 Task: Enable the audio filter "Gain control filter" for transcode stream output.
Action: Mouse moved to (133, 14)
Screenshot: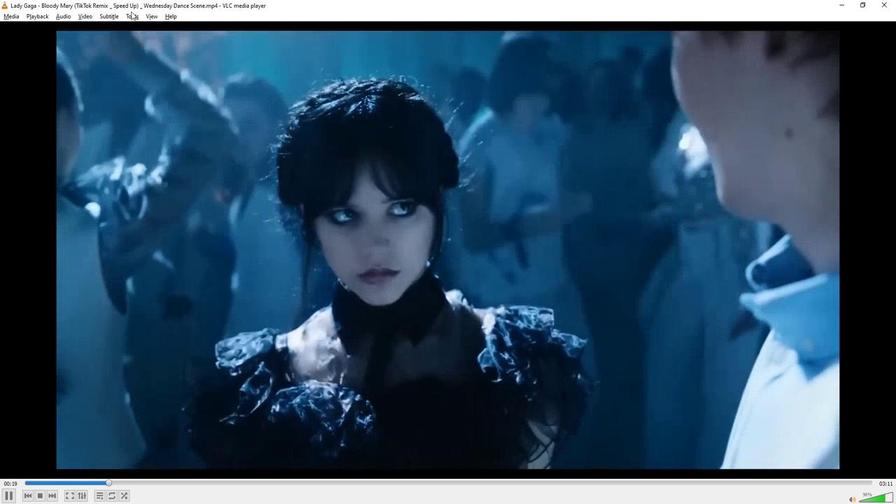 
Action: Mouse pressed left at (133, 14)
Screenshot: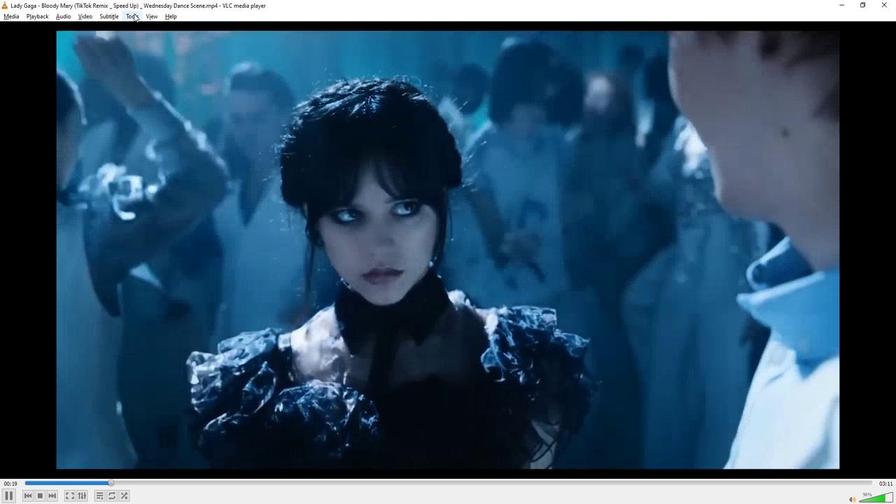 
Action: Mouse moved to (145, 128)
Screenshot: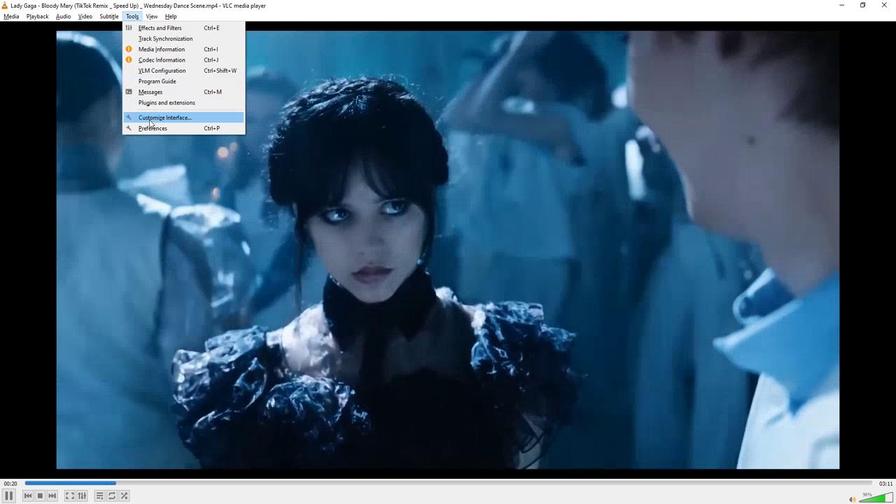 
Action: Mouse pressed left at (145, 128)
Screenshot: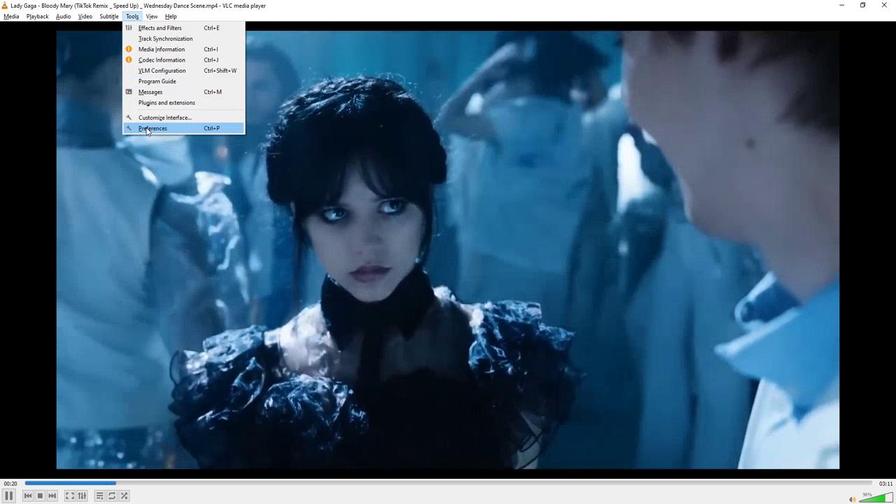
Action: Mouse moved to (262, 380)
Screenshot: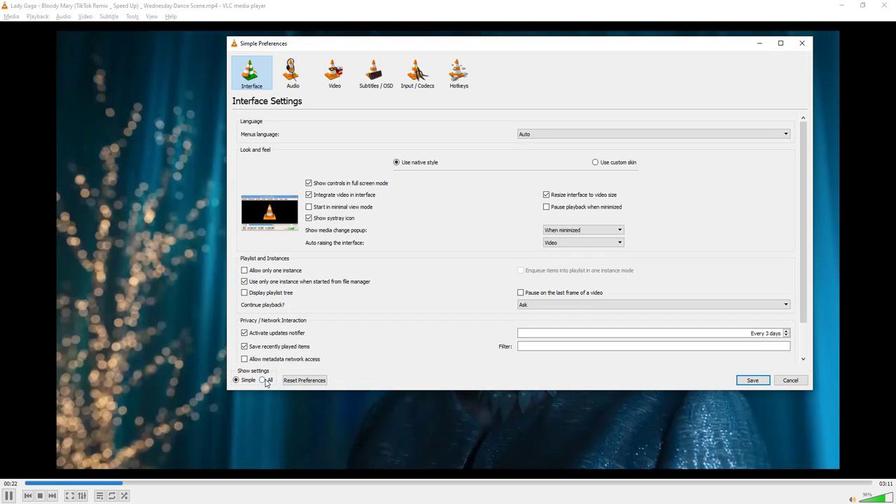 
Action: Mouse pressed left at (262, 380)
Screenshot: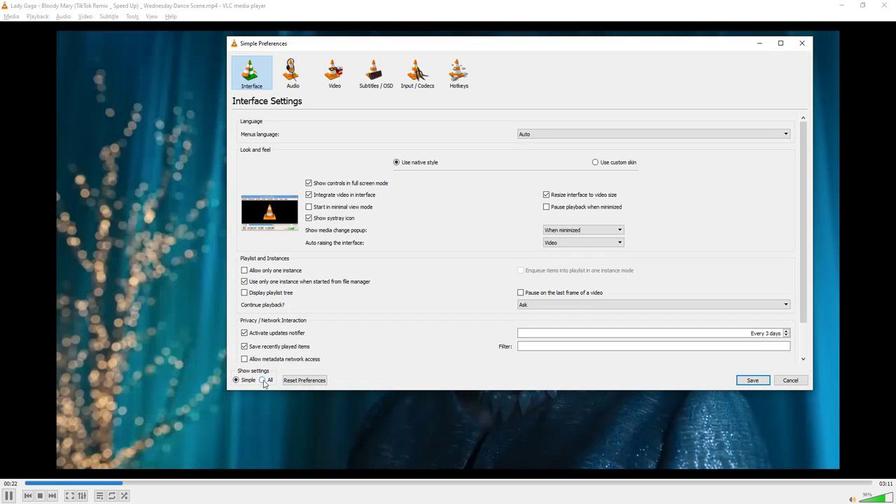 
Action: Mouse moved to (283, 329)
Screenshot: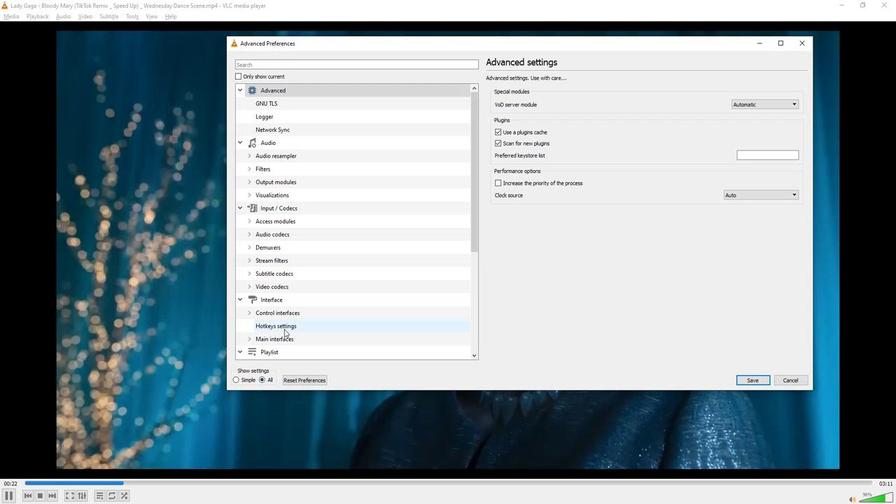 
Action: Mouse scrolled (283, 328) with delta (0, 0)
Screenshot: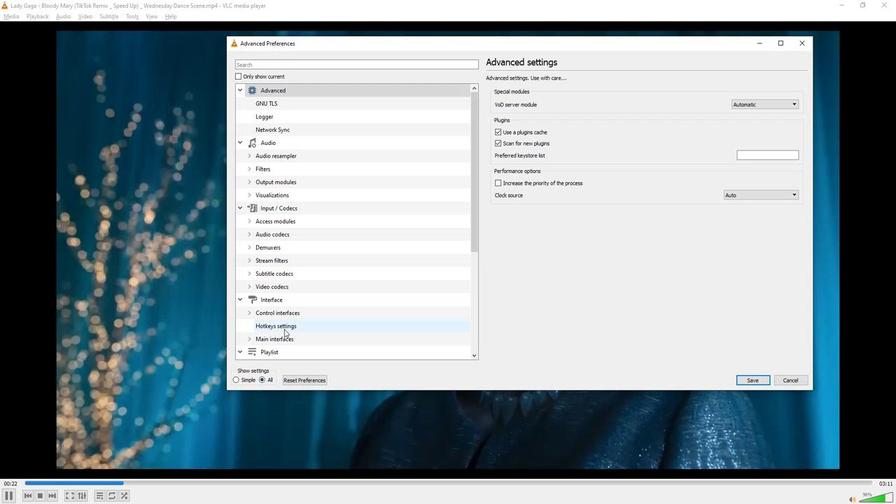 
Action: Mouse moved to (283, 327)
Screenshot: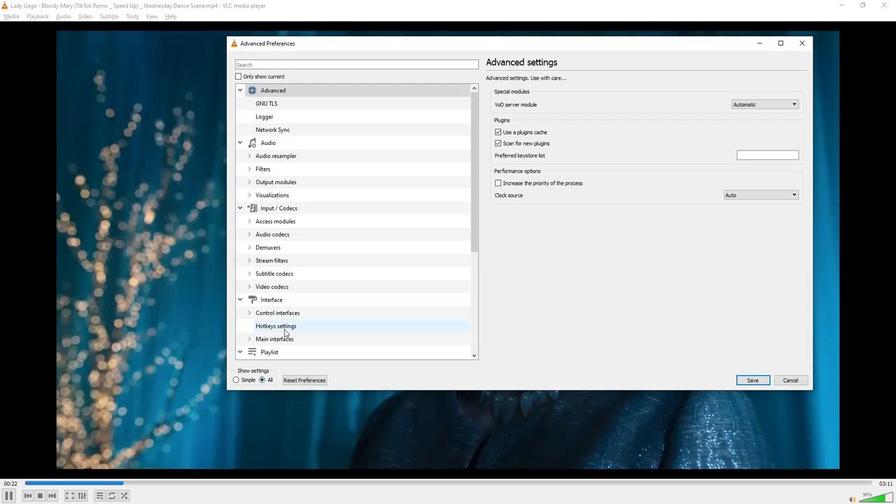 
Action: Mouse scrolled (283, 327) with delta (0, 0)
Screenshot: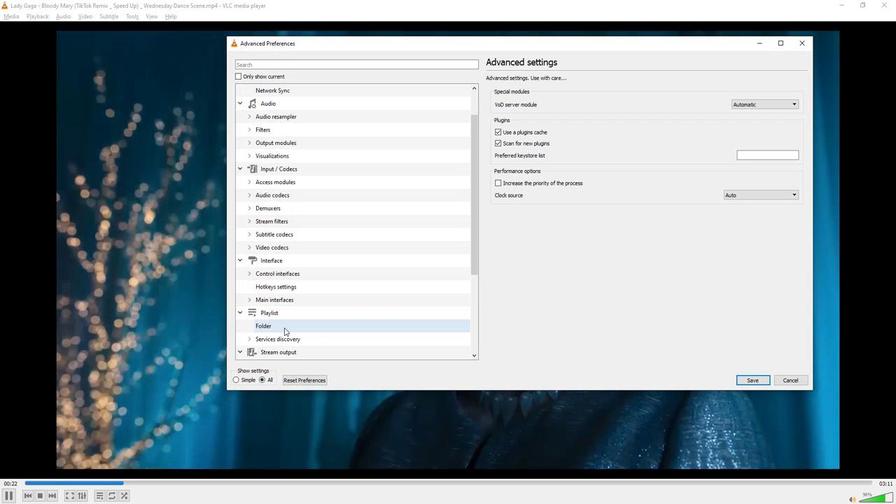 
Action: Mouse moved to (283, 327)
Screenshot: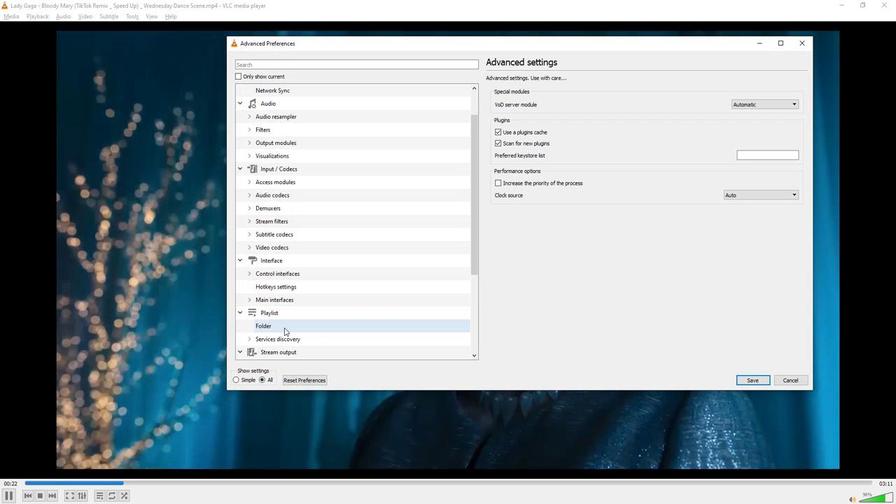
Action: Mouse scrolled (283, 326) with delta (0, 0)
Screenshot: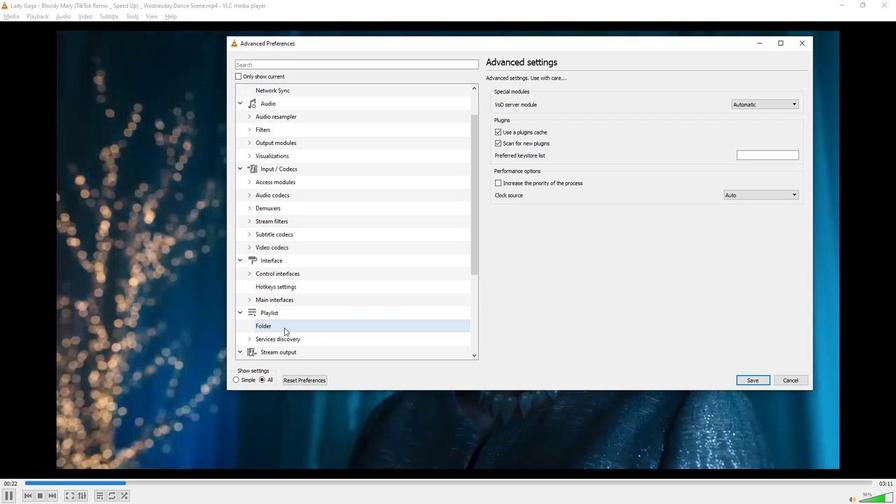 
Action: Mouse scrolled (283, 326) with delta (0, 0)
Screenshot: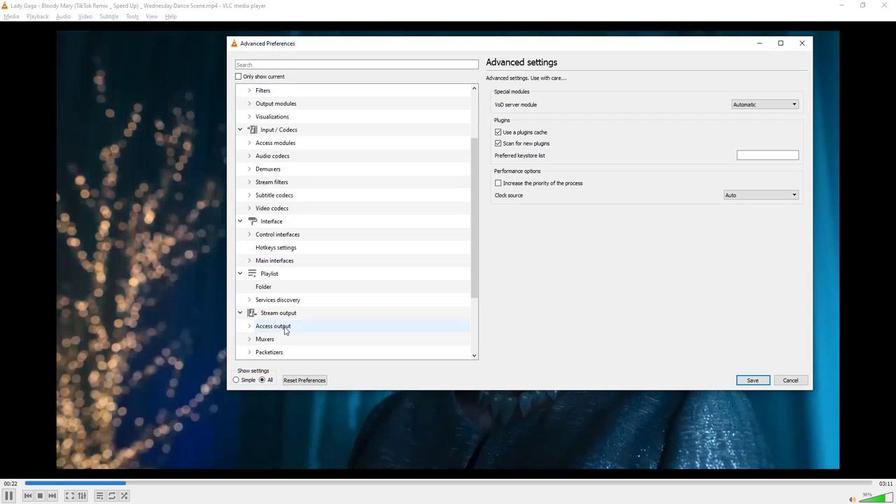 
Action: Mouse scrolled (283, 326) with delta (0, 0)
Screenshot: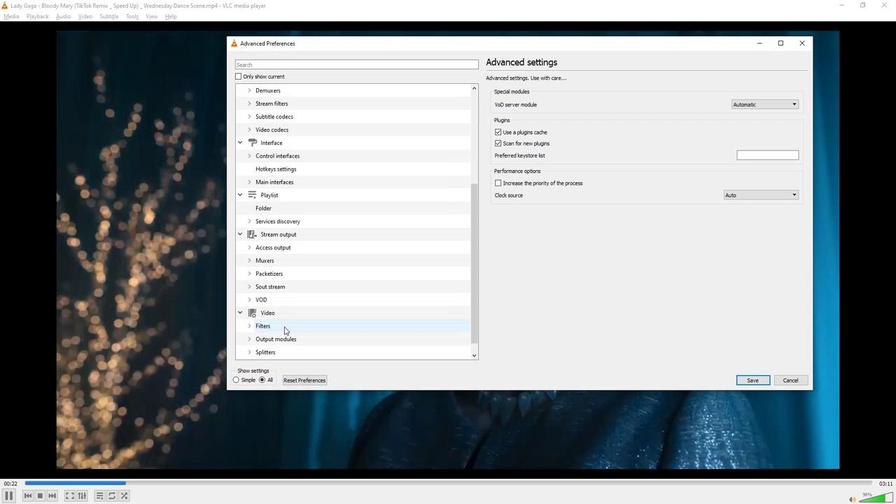 
Action: Mouse scrolled (283, 326) with delta (0, 0)
Screenshot: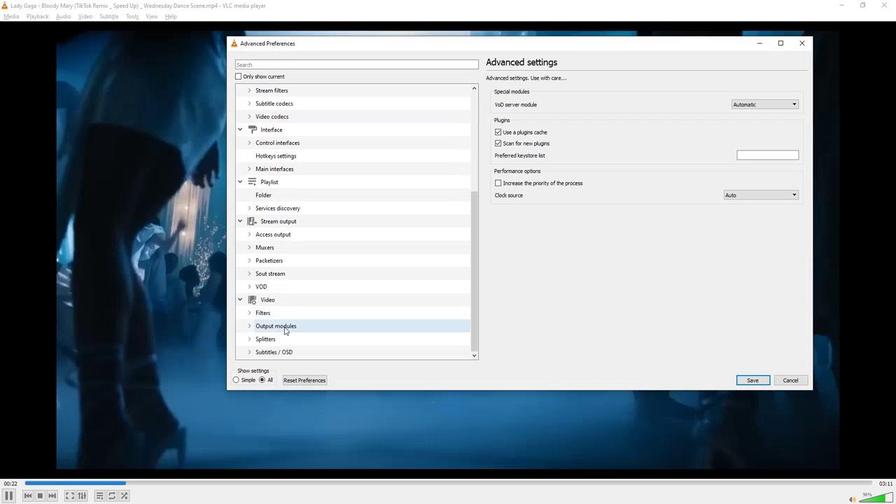 
Action: Mouse moved to (246, 278)
Screenshot: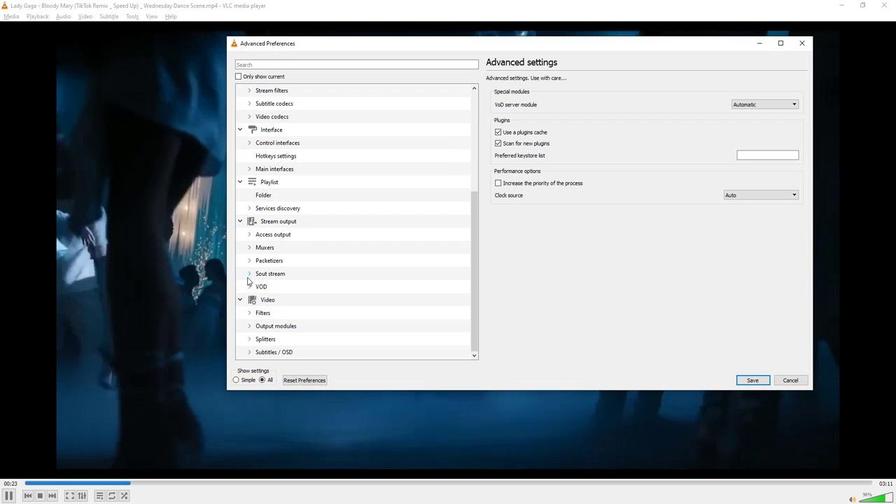 
Action: Mouse pressed left at (246, 278)
Screenshot: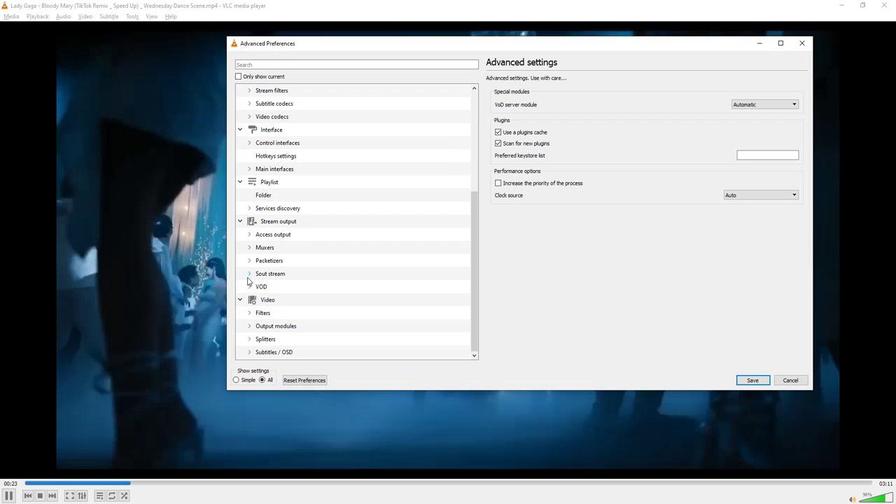 
Action: Mouse moved to (304, 338)
Screenshot: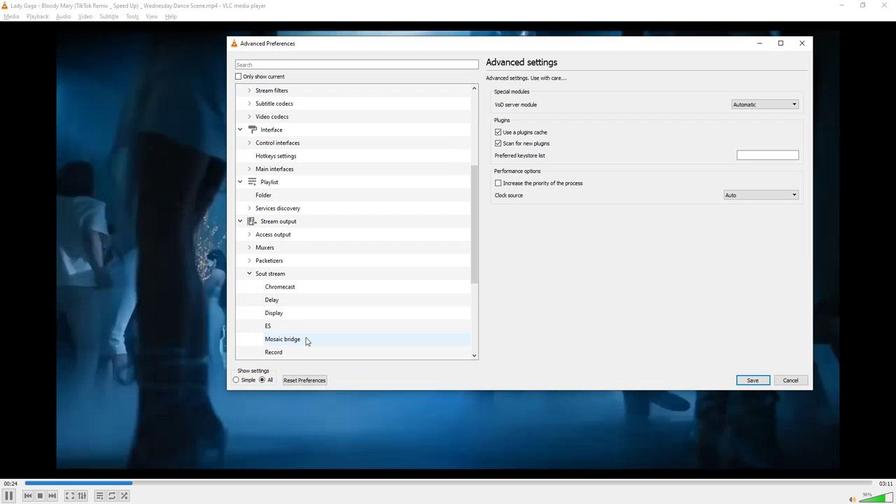 
Action: Mouse scrolled (304, 337) with delta (0, 0)
Screenshot: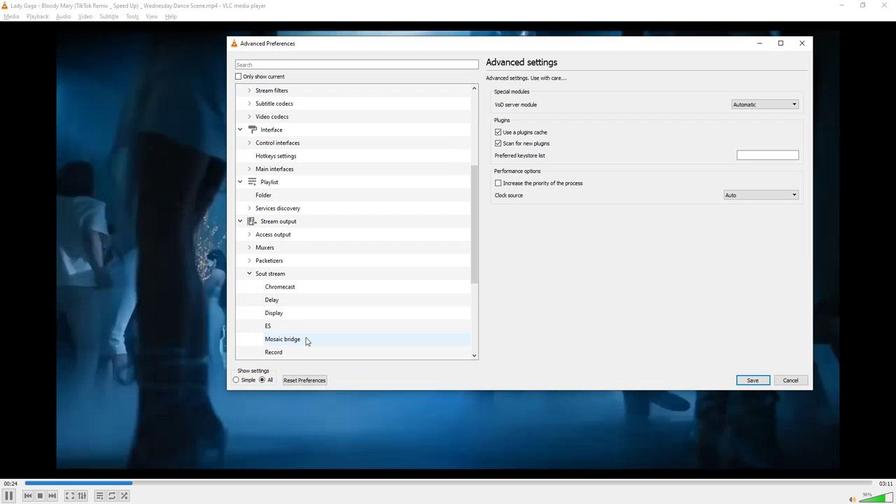 
Action: Mouse moved to (304, 339)
Screenshot: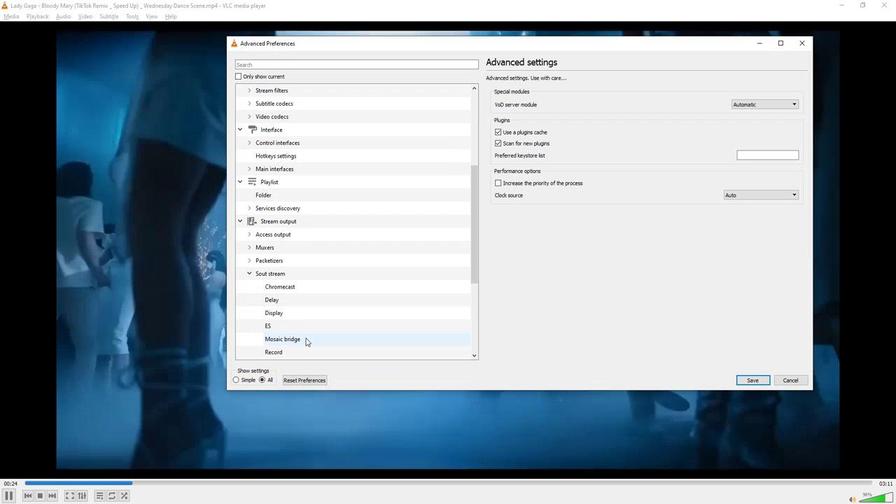 
Action: Mouse scrolled (304, 338) with delta (0, 0)
Screenshot: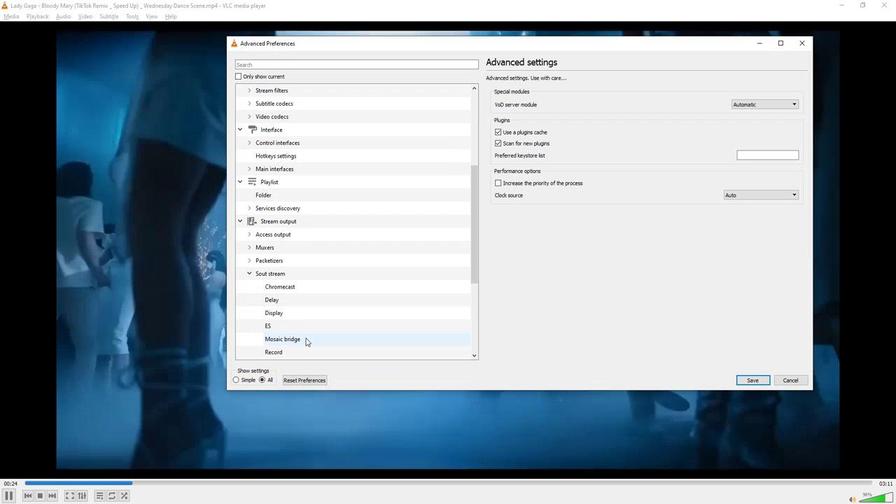 
Action: Mouse moved to (303, 339)
Screenshot: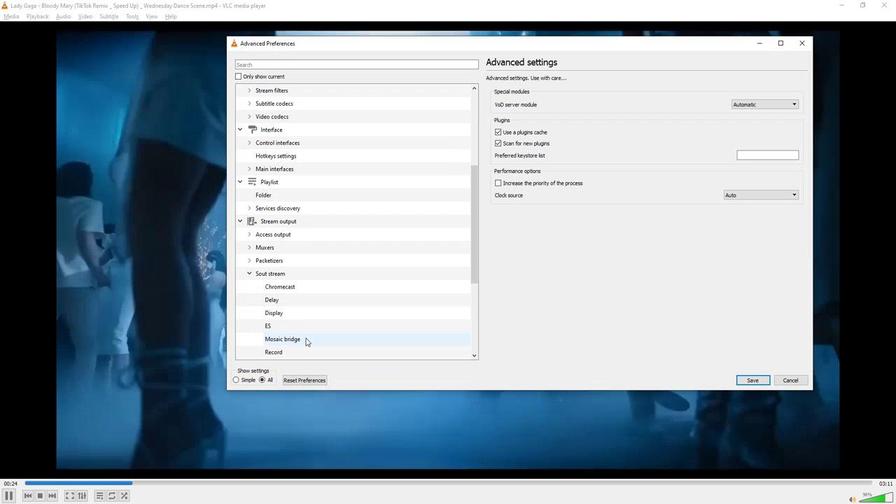 
Action: Mouse scrolled (303, 338) with delta (0, 0)
Screenshot: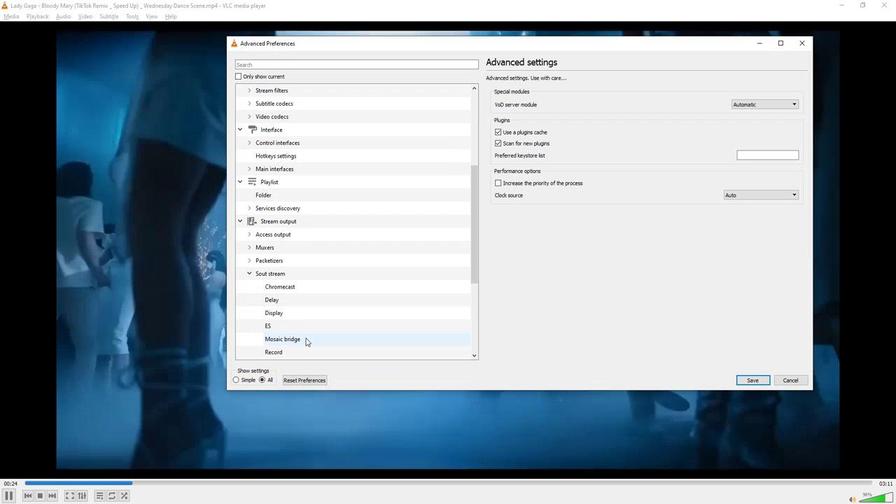 
Action: Mouse moved to (302, 339)
Screenshot: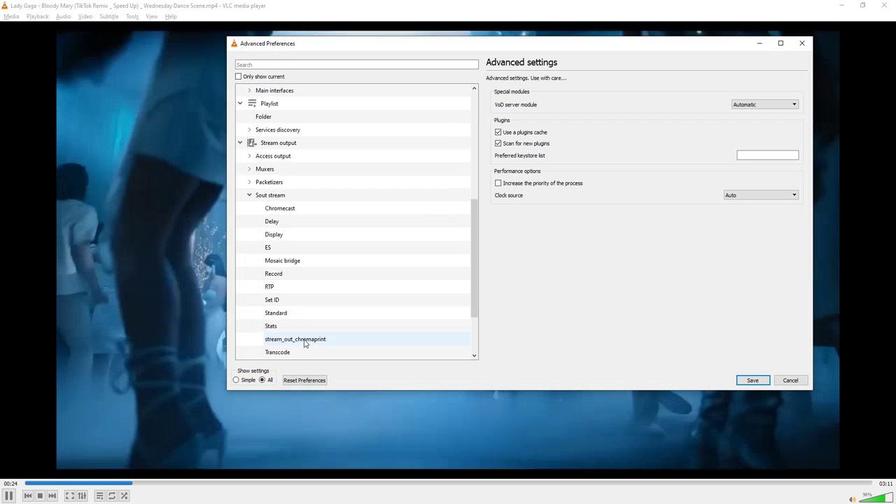
Action: Mouse scrolled (302, 339) with delta (0, 0)
Screenshot: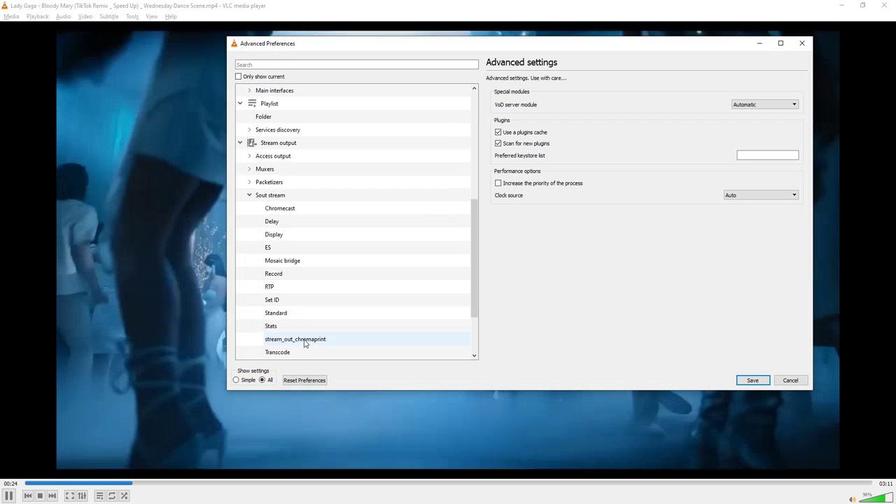 
Action: Mouse moved to (279, 272)
Screenshot: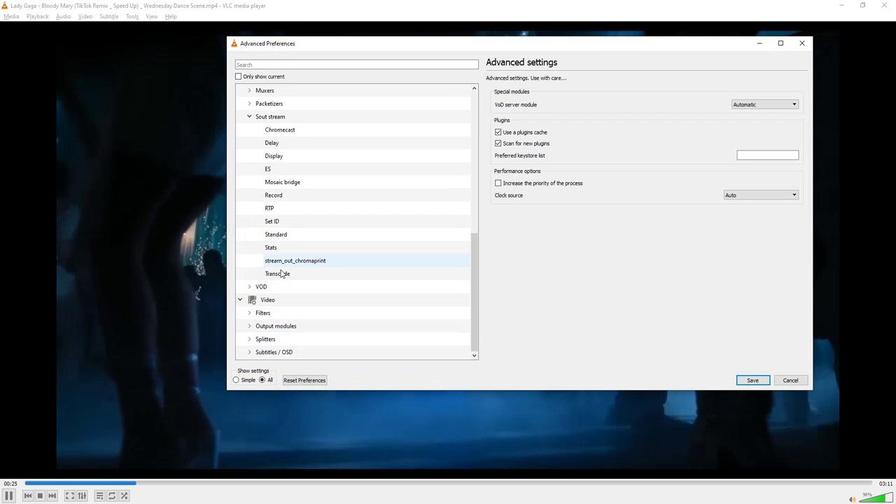
Action: Mouse pressed left at (279, 272)
Screenshot: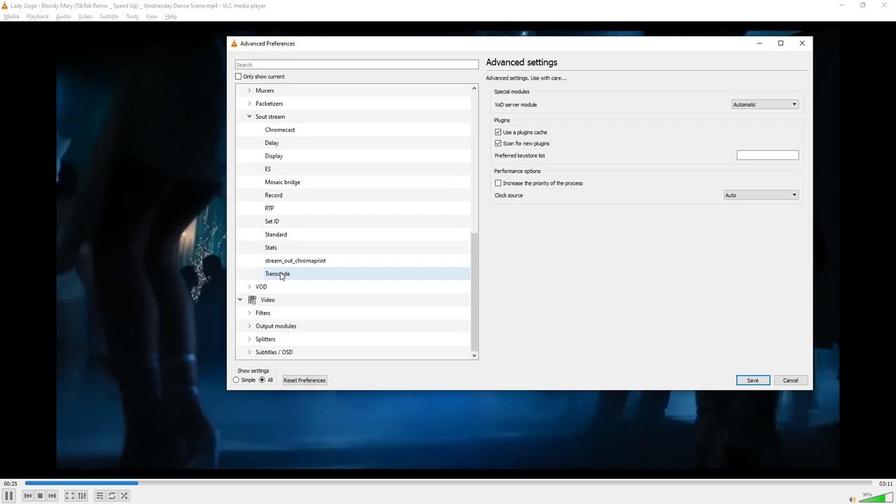 
Action: Mouse moved to (625, 334)
Screenshot: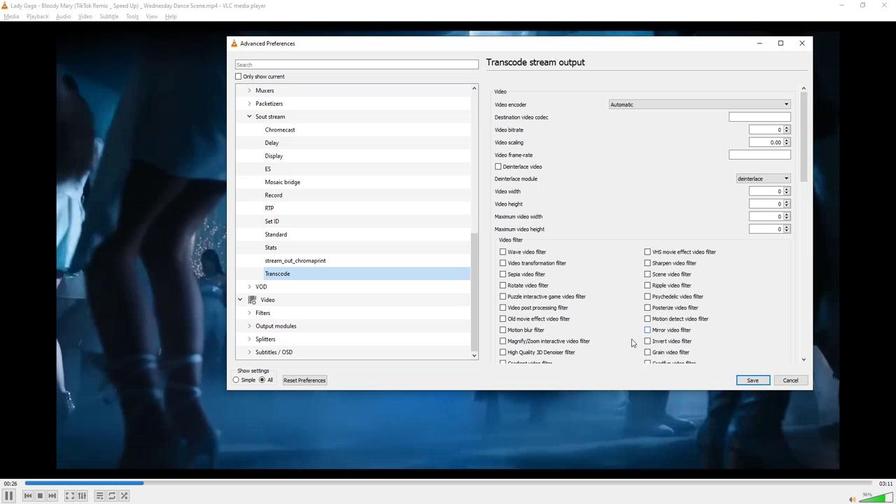 
Action: Mouse scrolled (625, 333) with delta (0, 0)
Screenshot: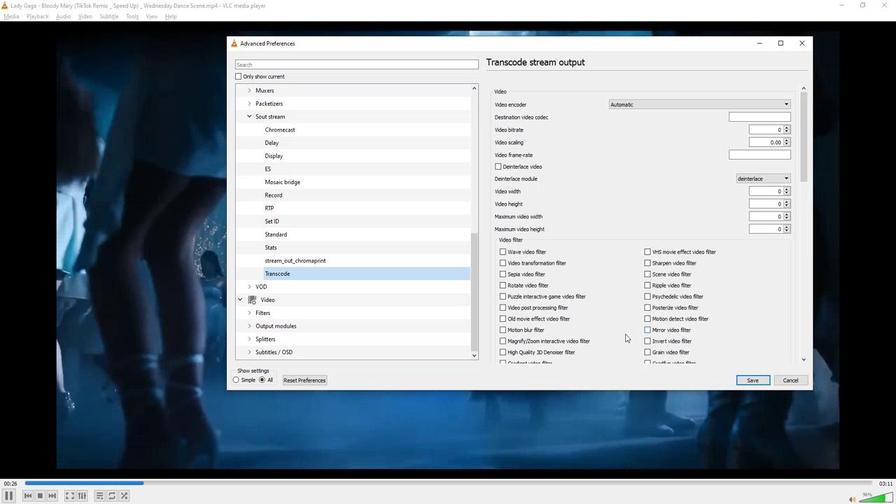 
Action: Mouse scrolled (625, 333) with delta (0, 0)
Screenshot: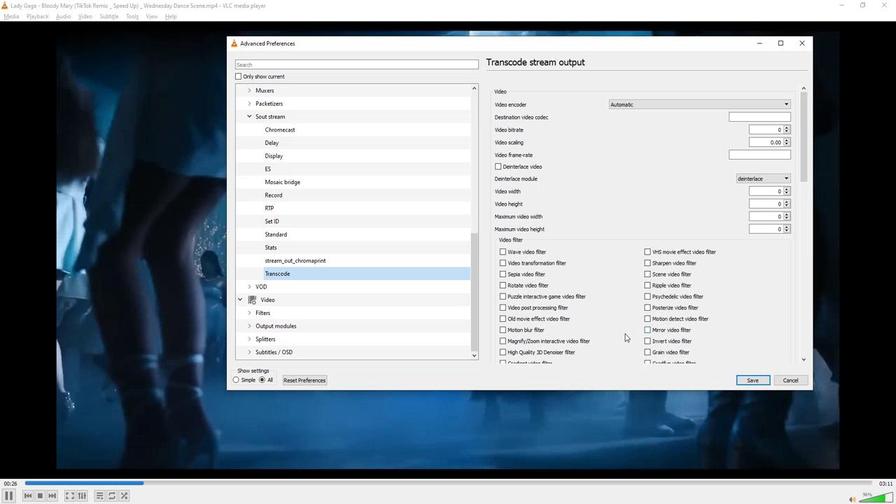 
Action: Mouse scrolled (625, 333) with delta (0, 0)
Screenshot: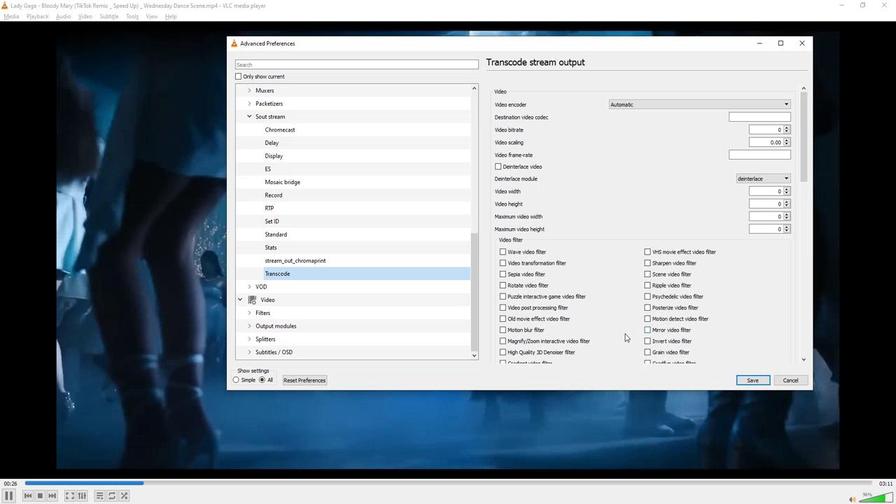 
Action: Mouse scrolled (625, 333) with delta (0, 0)
Screenshot: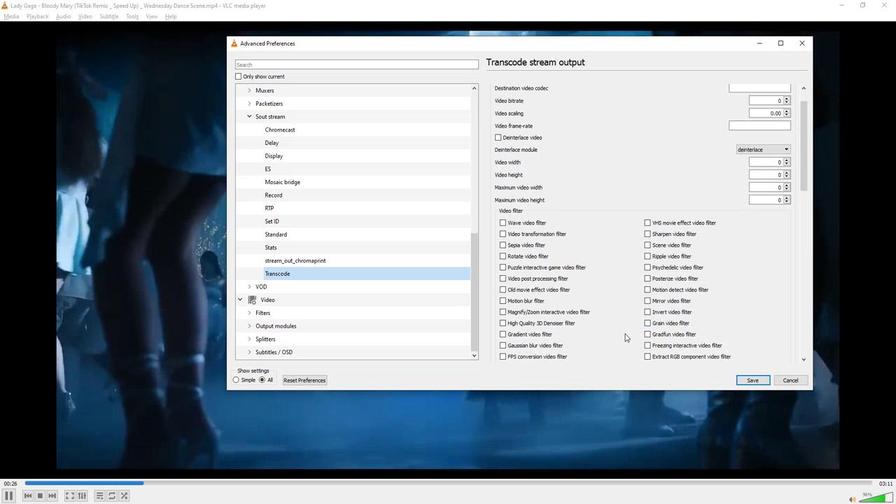 
Action: Mouse scrolled (625, 333) with delta (0, 0)
Screenshot: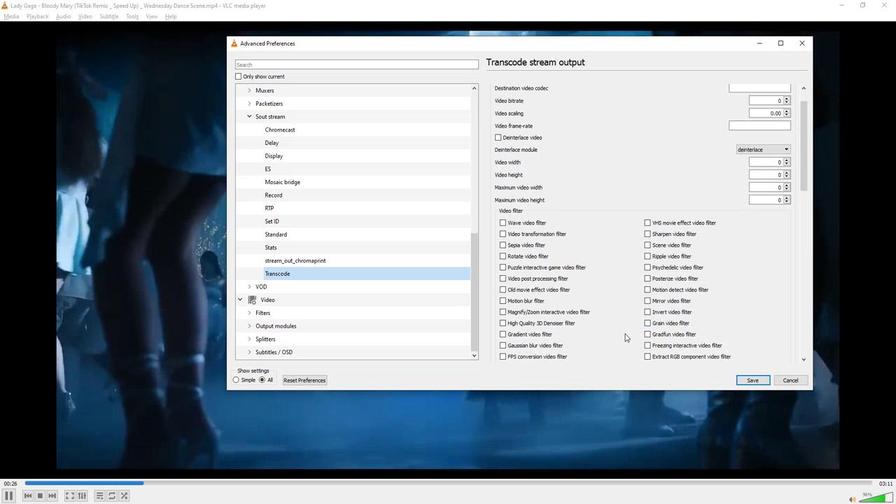 
Action: Mouse moved to (624, 334)
Screenshot: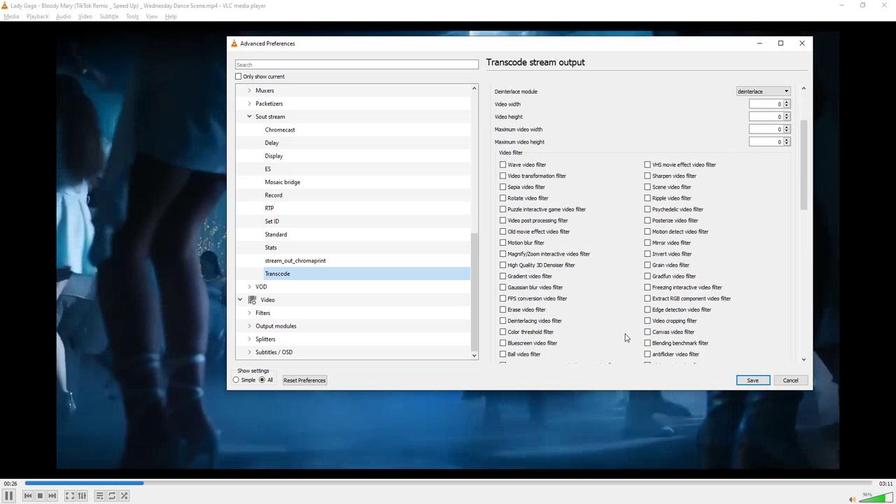 
Action: Mouse scrolled (624, 333) with delta (0, 0)
Screenshot: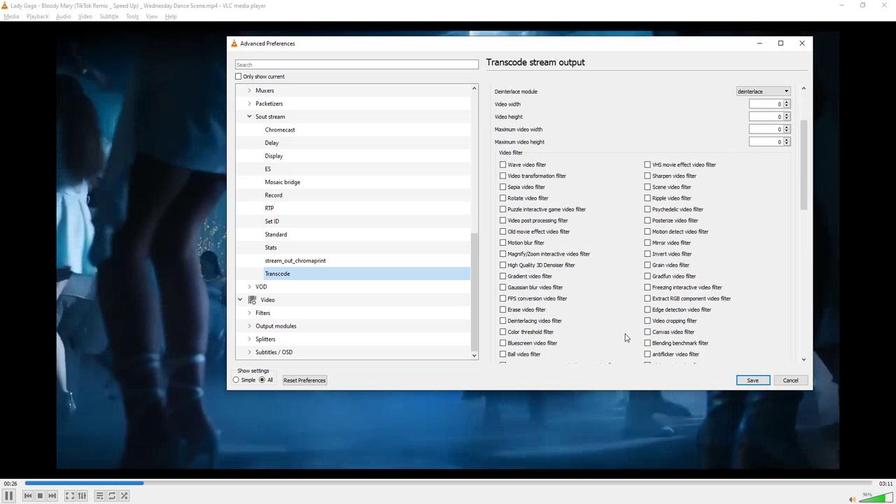 
Action: Mouse moved to (624, 332)
Screenshot: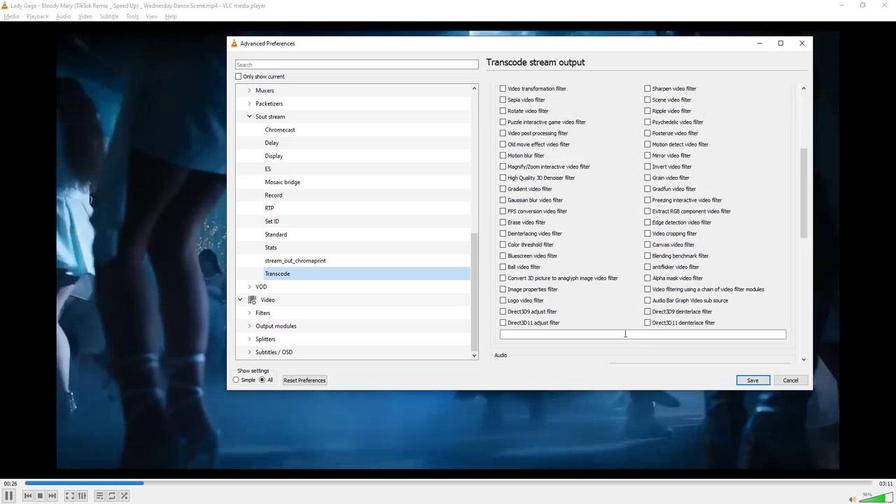 
Action: Mouse scrolled (624, 332) with delta (0, 0)
Screenshot: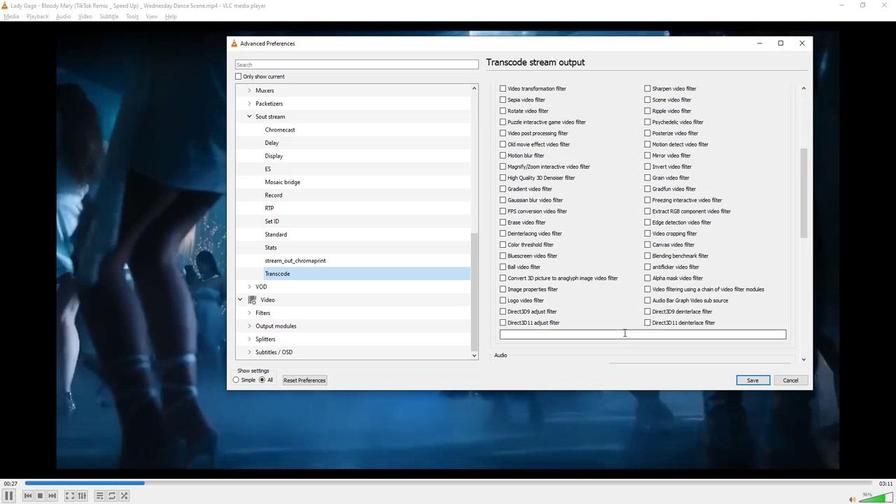 
Action: Mouse scrolled (624, 332) with delta (0, 0)
Screenshot: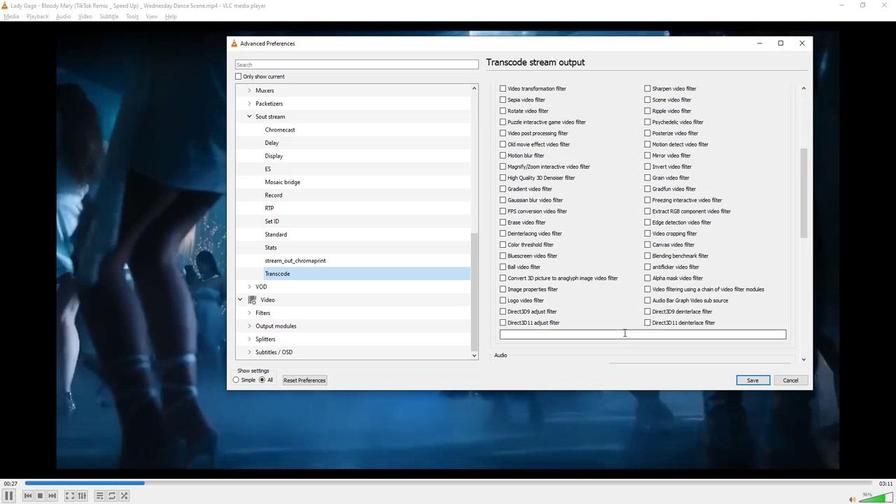 
Action: Mouse scrolled (624, 332) with delta (0, 0)
Screenshot: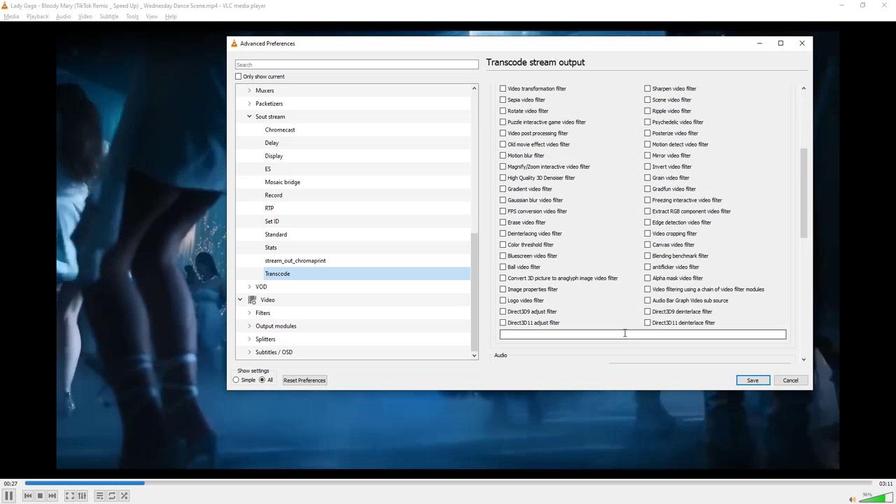 
Action: Mouse scrolled (624, 332) with delta (0, 0)
Screenshot: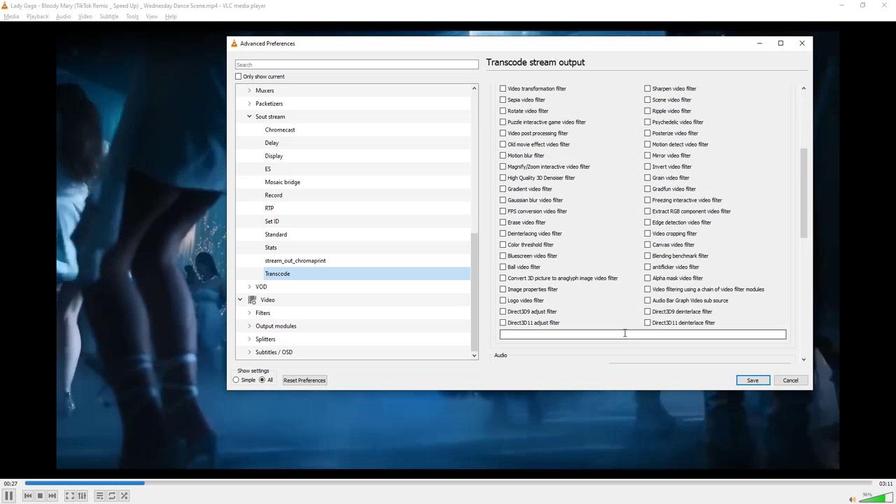 
Action: Mouse scrolled (624, 332) with delta (0, 0)
Screenshot: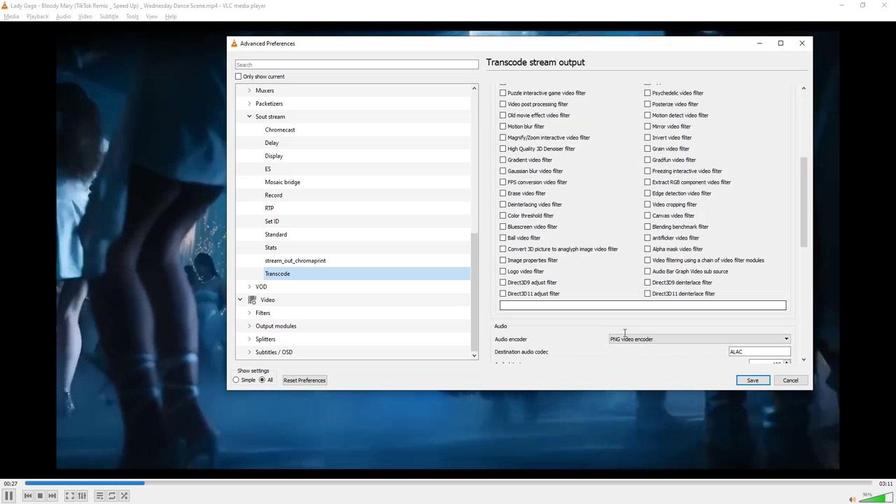 
Action: Mouse scrolled (624, 332) with delta (0, 0)
Screenshot: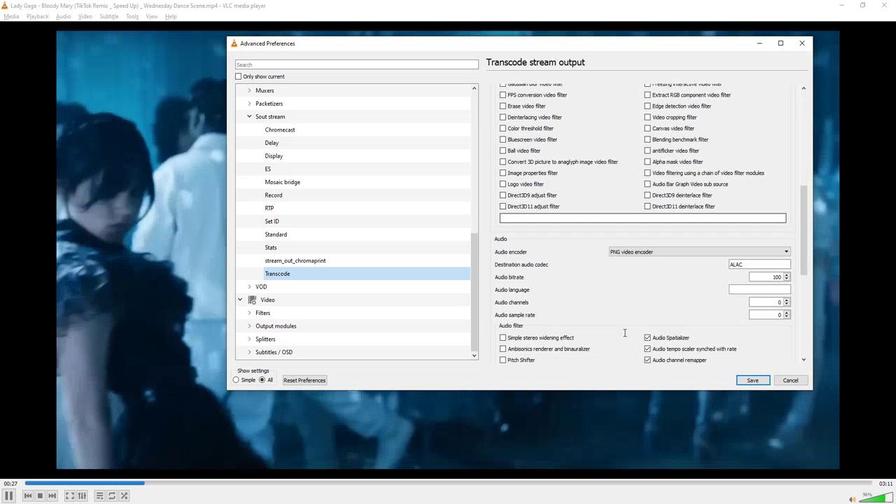 
Action: Mouse moved to (624, 332)
Screenshot: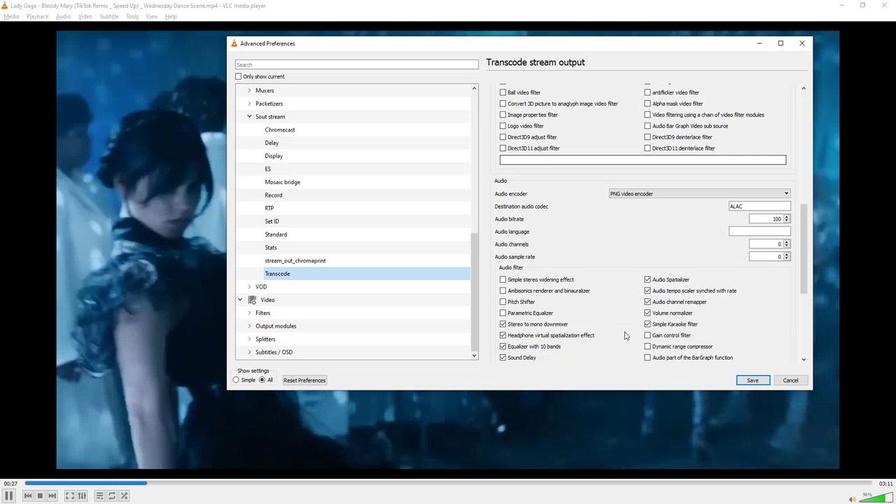 
Action: Mouse scrolled (624, 331) with delta (0, 0)
Screenshot: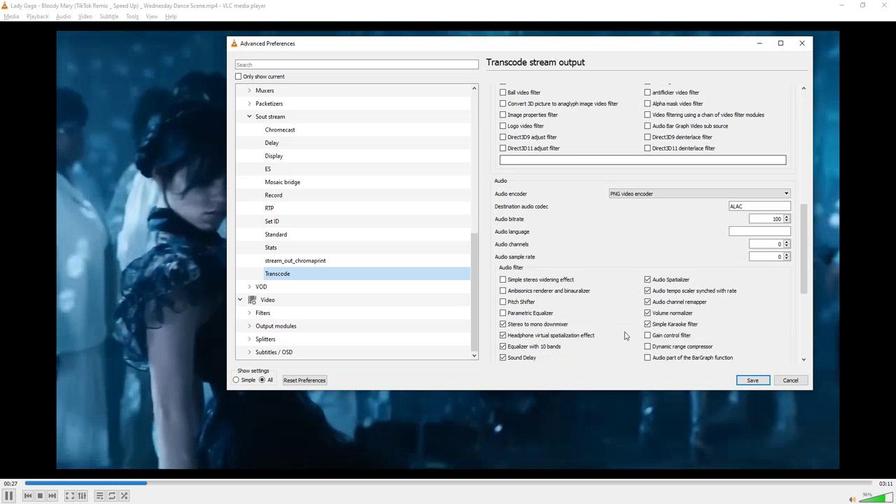 
Action: Mouse moved to (645, 307)
Screenshot: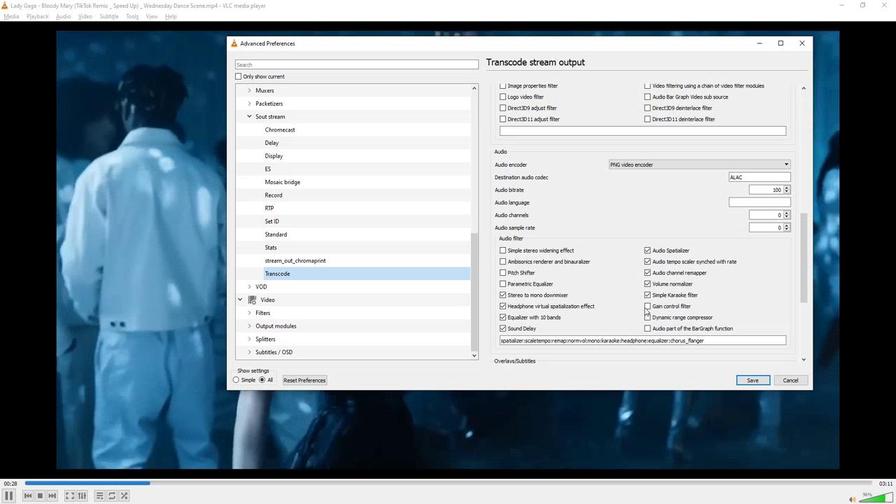 
Action: Mouse pressed left at (645, 307)
Screenshot: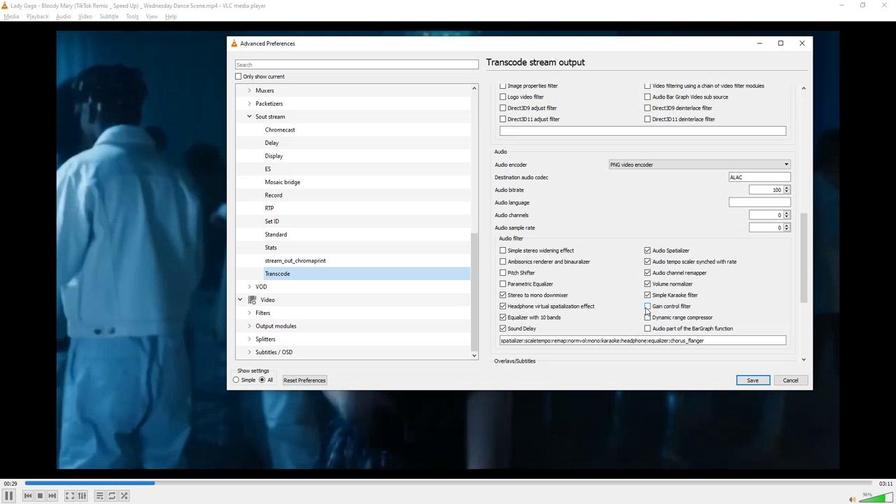 
Action: Mouse moved to (587, 334)
Screenshot: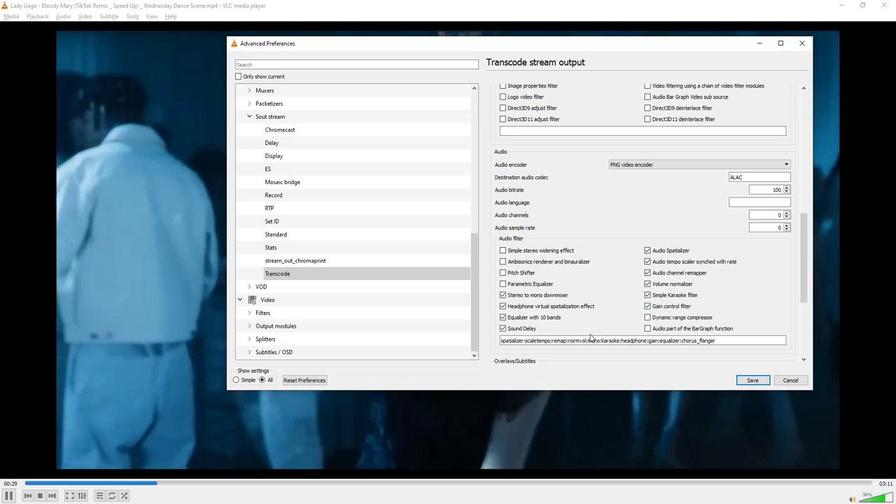 
